 Task: Add Sprouts Peachy Raspberry Black Tea to the cart.
Action: Mouse pressed left at (20, 81)
Screenshot: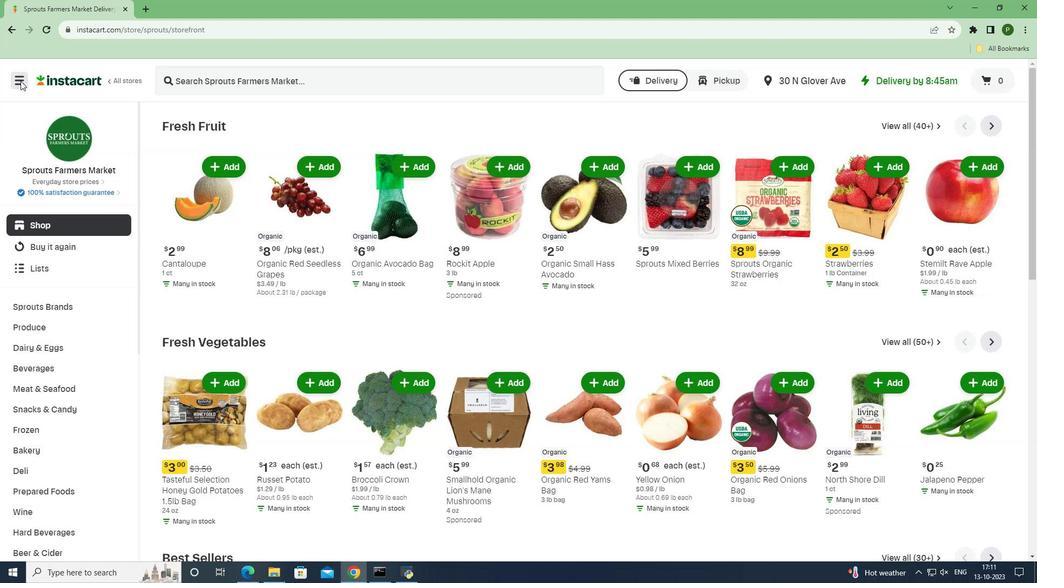 
Action: Mouse moved to (27, 290)
Screenshot: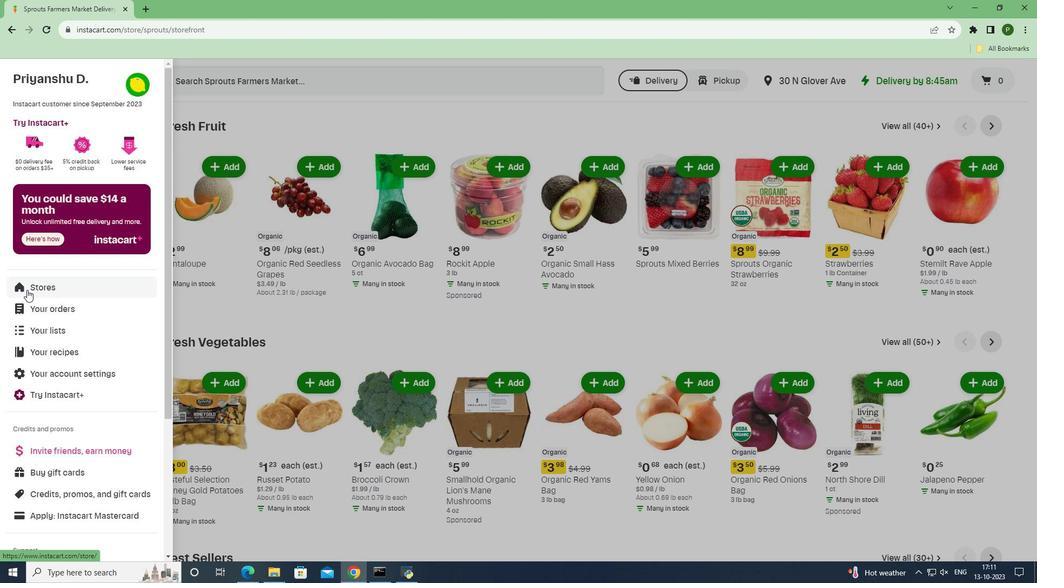 
Action: Mouse pressed left at (27, 290)
Screenshot: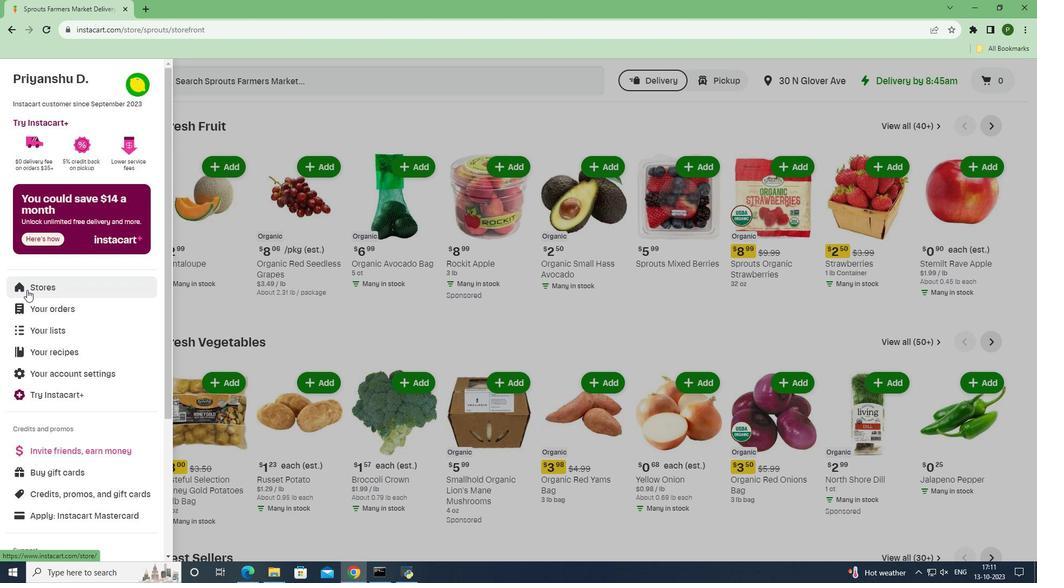 
Action: Mouse moved to (252, 125)
Screenshot: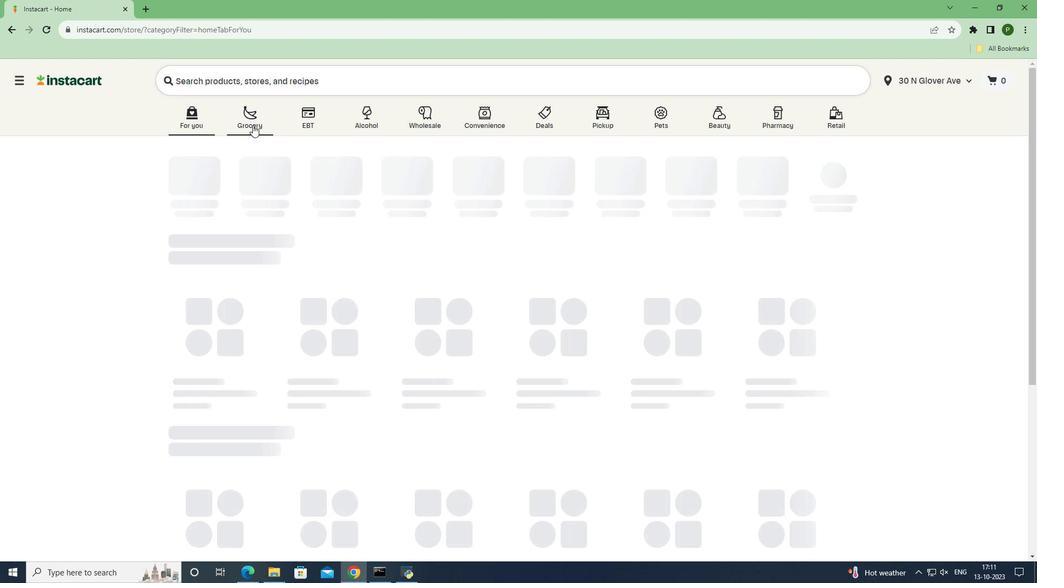 
Action: Mouse pressed left at (252, 125)
Screenshot: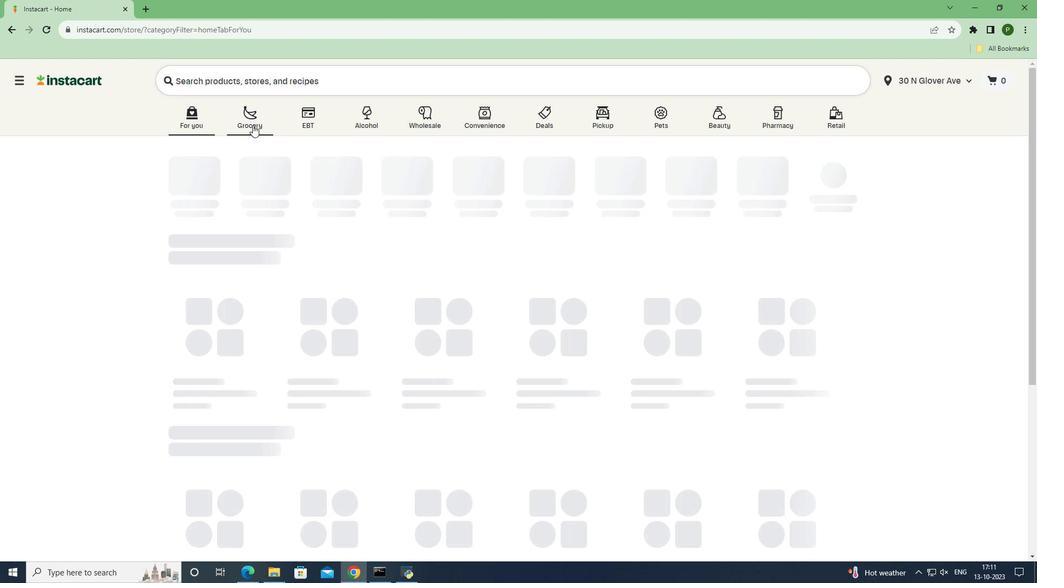 
Action: Mouse moved to (668, 245)
Screenshot: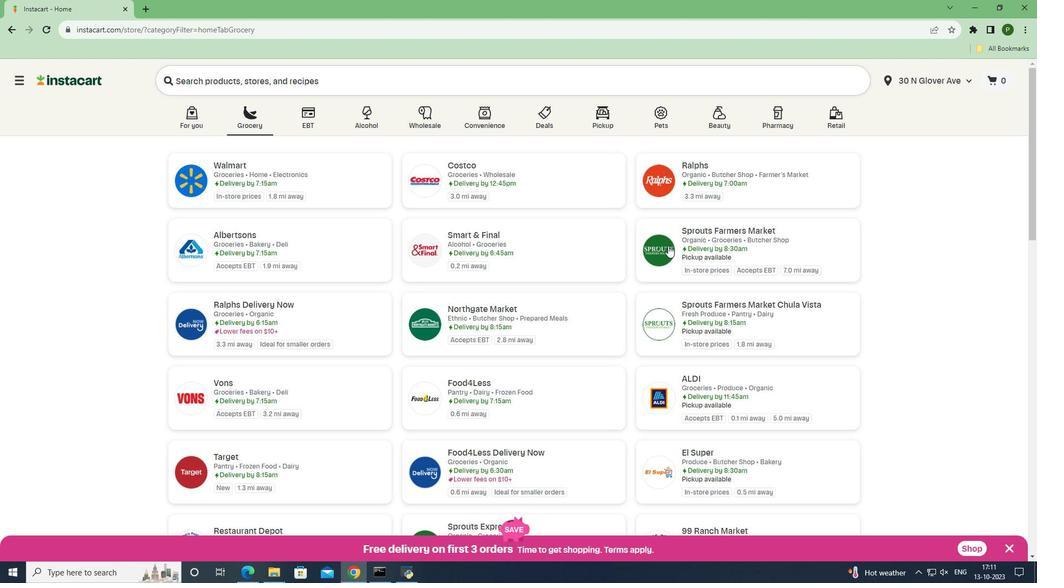 
Action: Mouse pressed left at (668, 245)
Screenshot: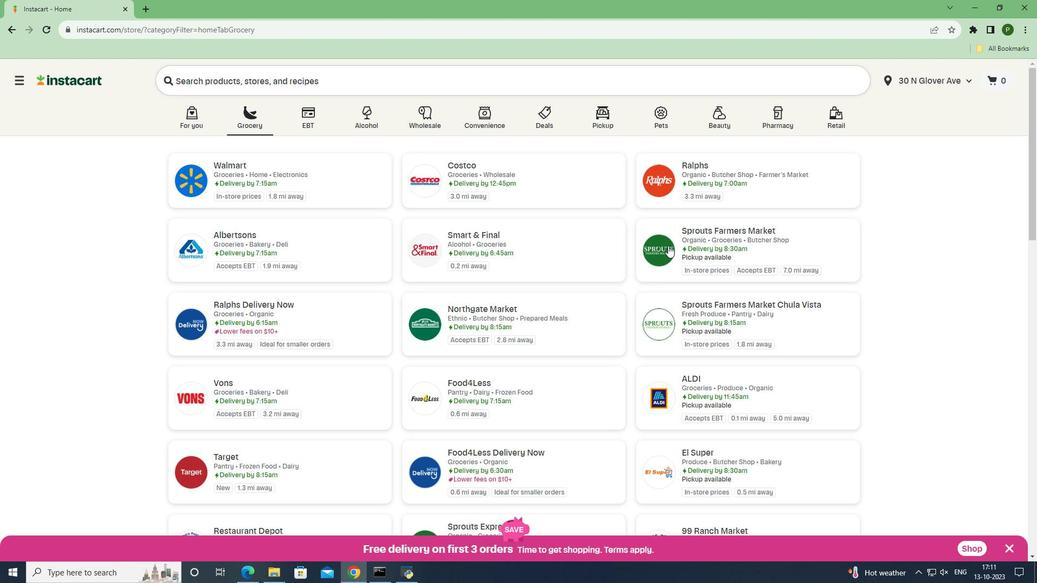 
Action: Mouse moved to (61, 358)
Screenshot: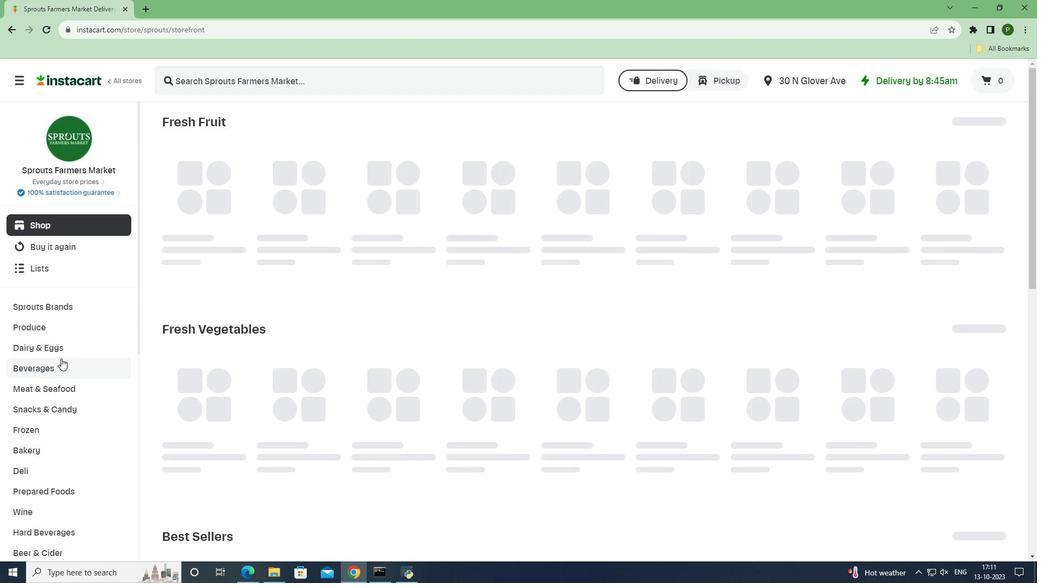 
Action: Mouse pressed left at (61, 358)
Screenshot: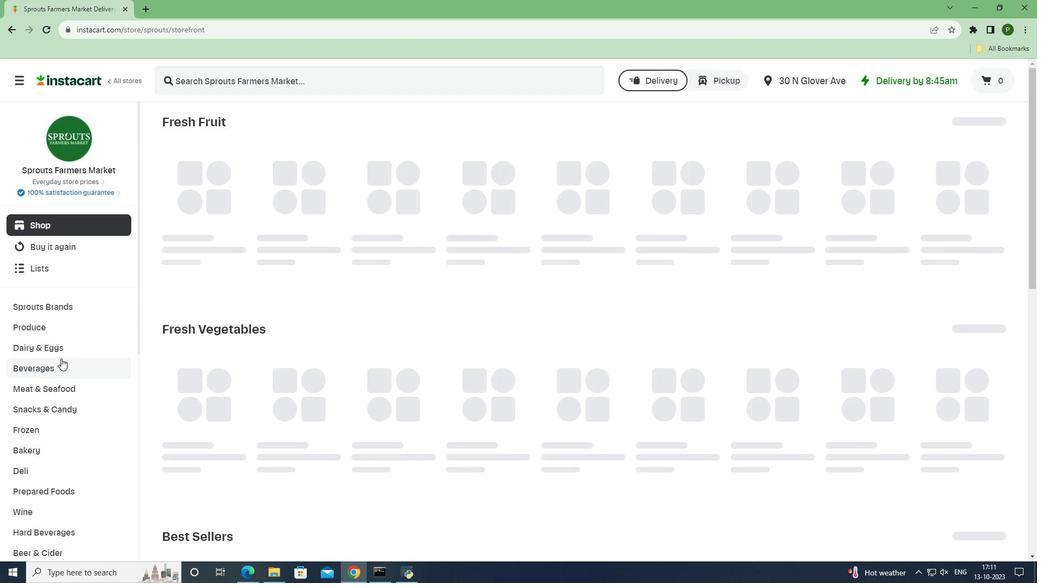
Action: Mouse moved to (940, 149)
Screenshot: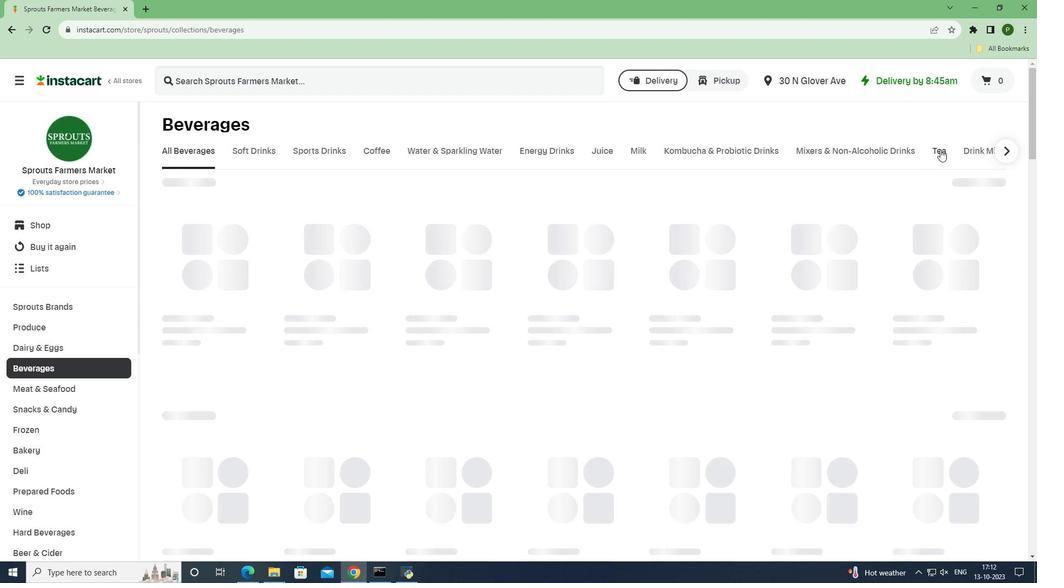 
Action: Mouse pressed left at (940, 149)
Screenshot: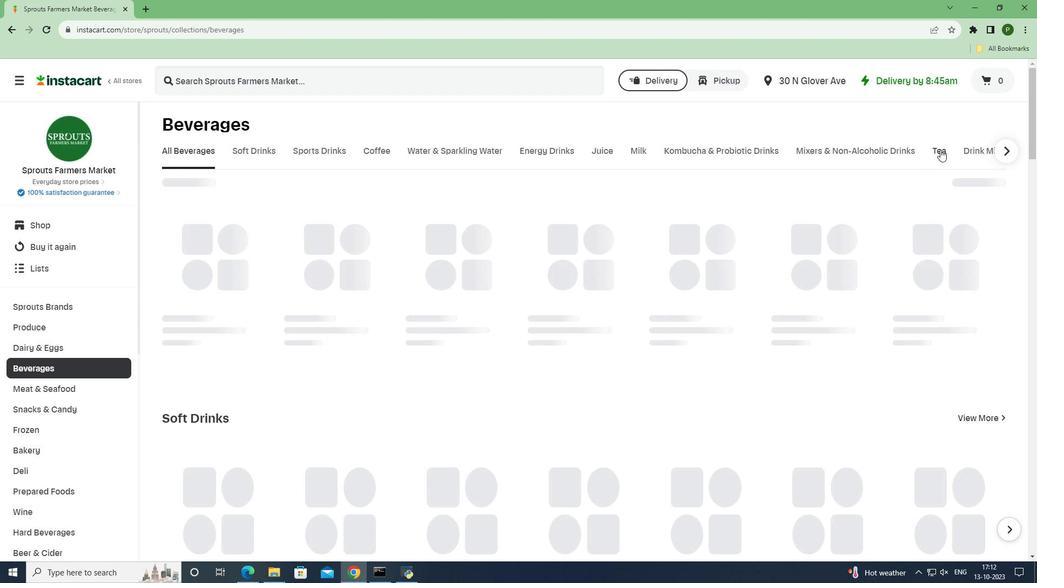 
Action: Mouse moved to (420, 78)
Screenshot: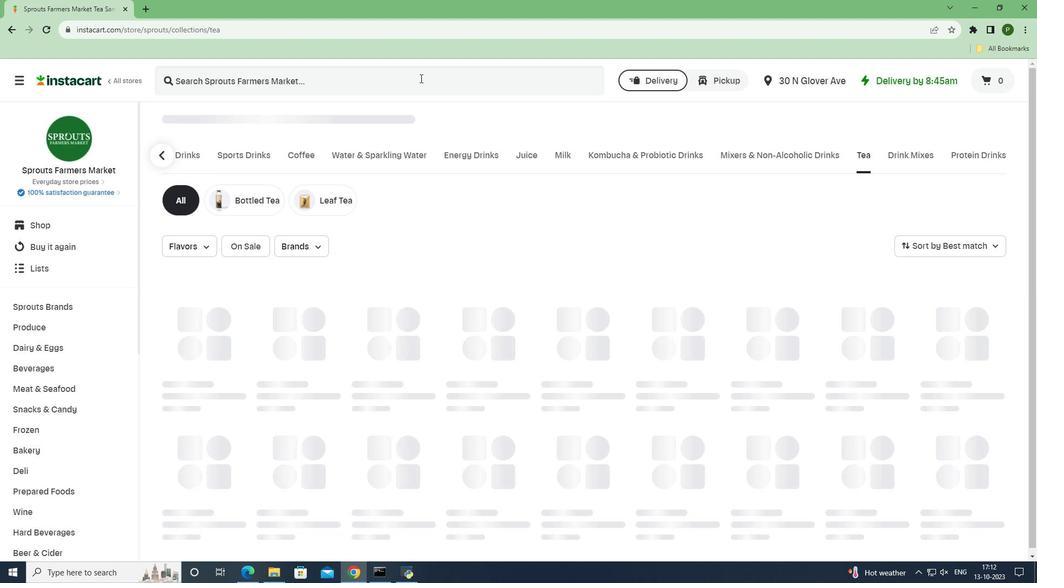 
Action: Mouse pressed left at (420, 78)
Screenshot: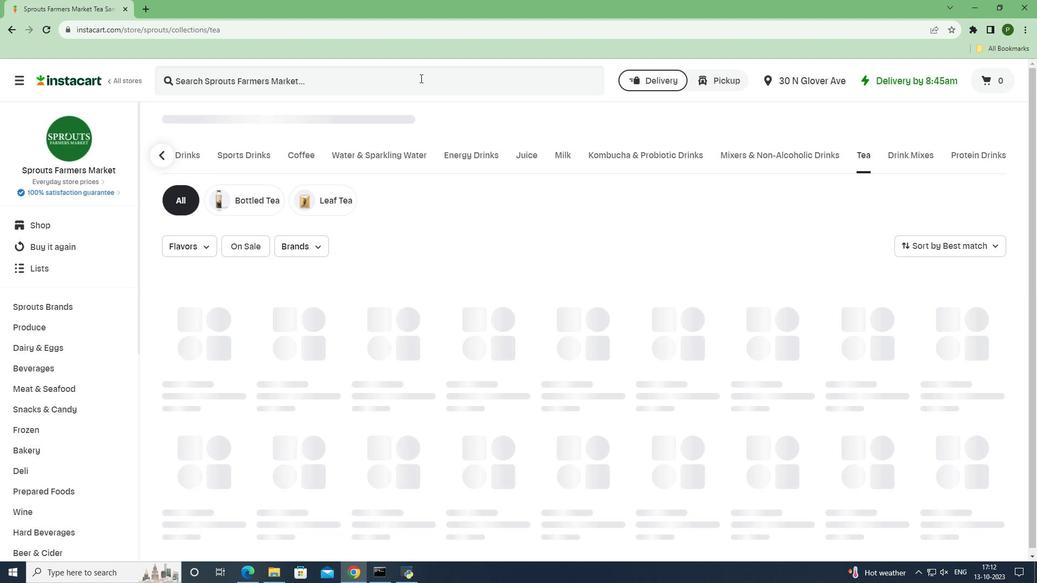 
Action: Key pressed <Key.caps_lock>S<Key.caps_lock>prouts<Key.space><Key.caps_lock>P<Key.caps_lock>eachy<Key.space><Key.caps_lock>R<Key.caps_lock>aspberry<Key.space><Key.caps_lock>B<Key.caps_lock>lack<Key.space><Key.caps_lock>T<Key.caps_lock>ea<Key.space><Key.enter>
Screenshot: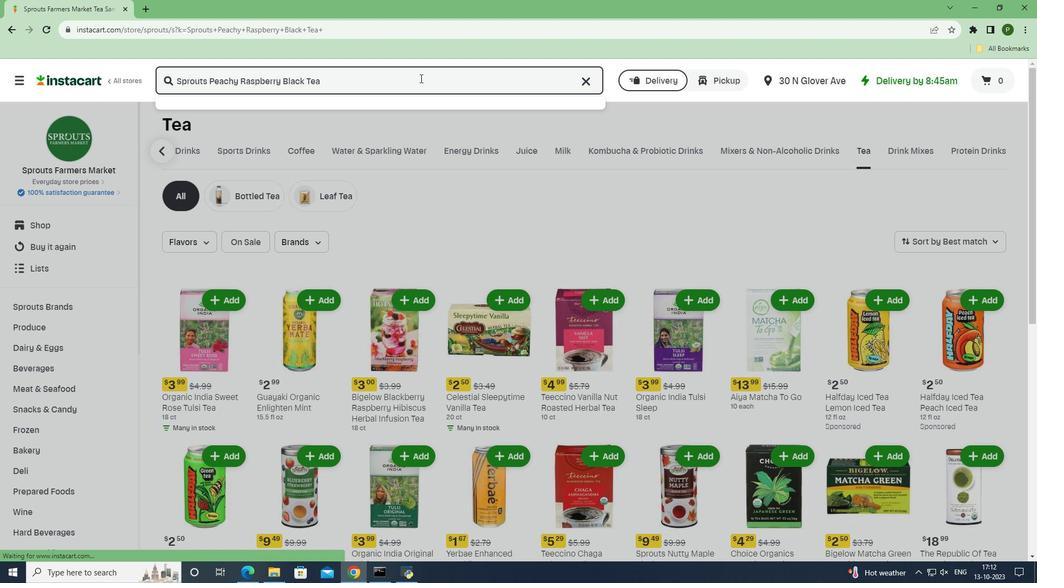 
Action: Mouse moved to (637, 169)
Screenshot: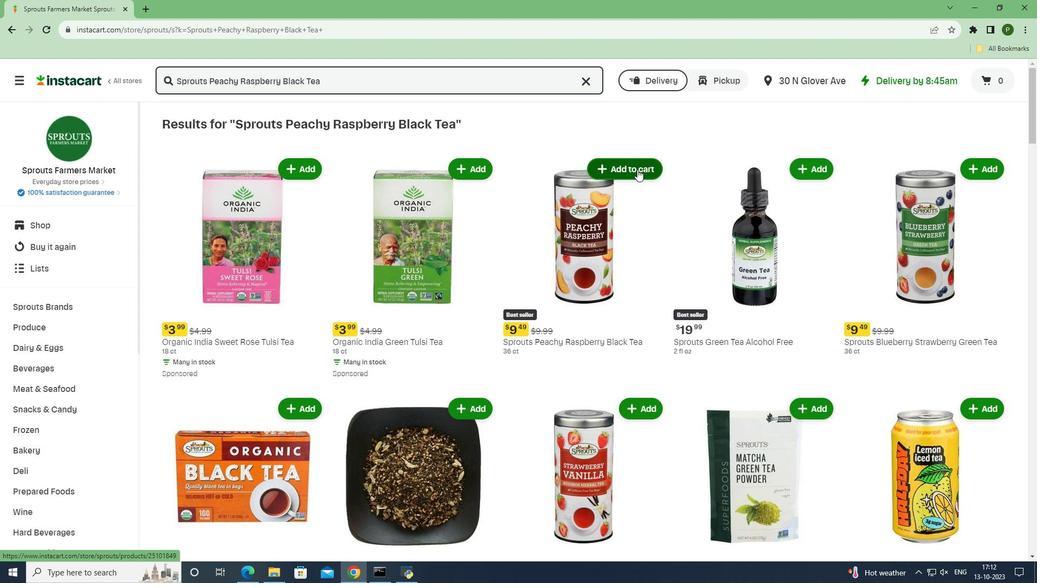 
Action: Mouse pressed left at (637, 169)
Screenshot: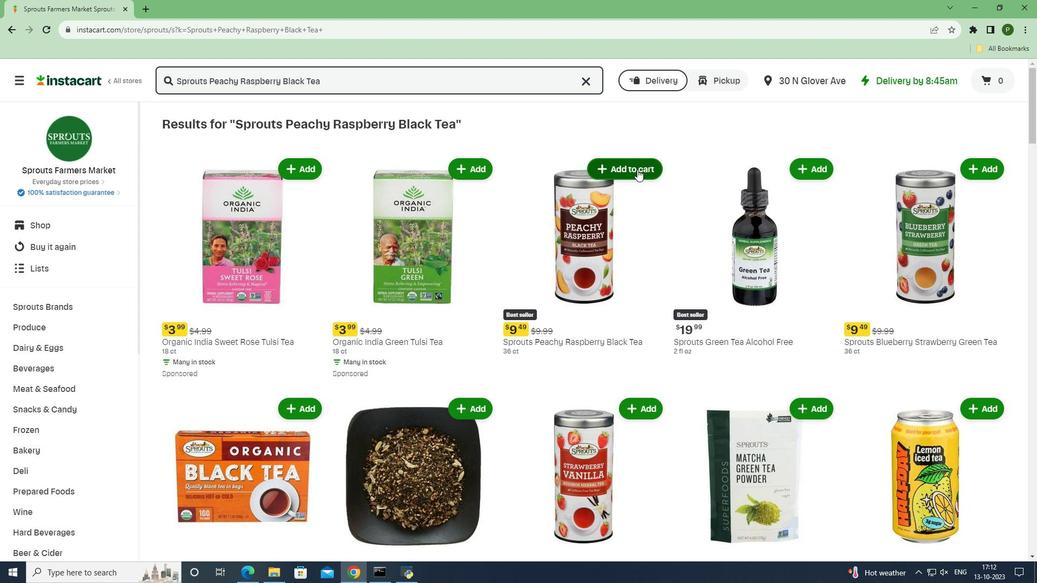 
Action: Mouse moved to (652, 246)
Screenshot: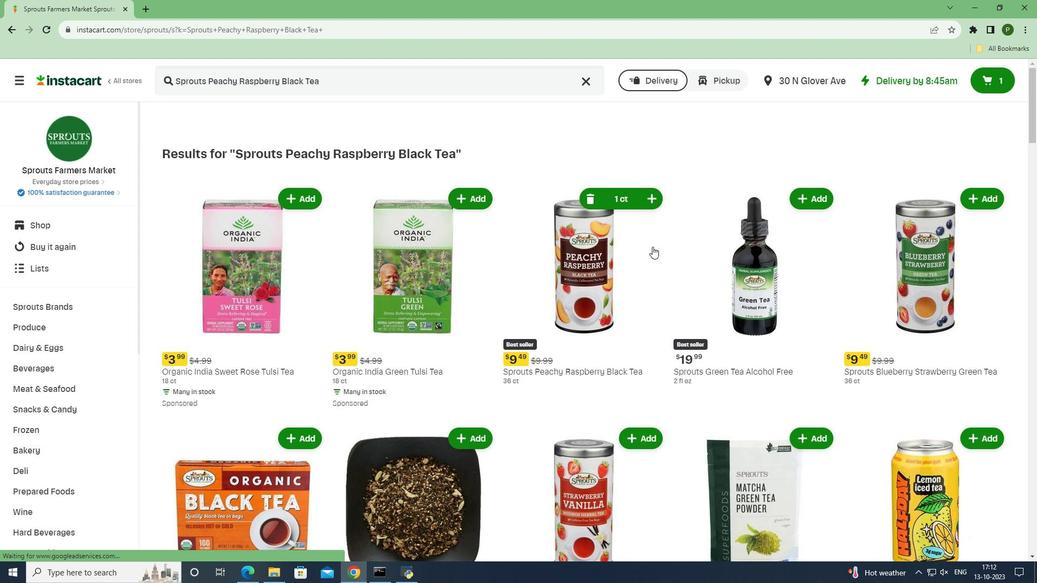 
